 Task: Send the post to "prateek kumar".
Action: Mouse scrolled (539, 439) with delta (0, 0)
Screenshot: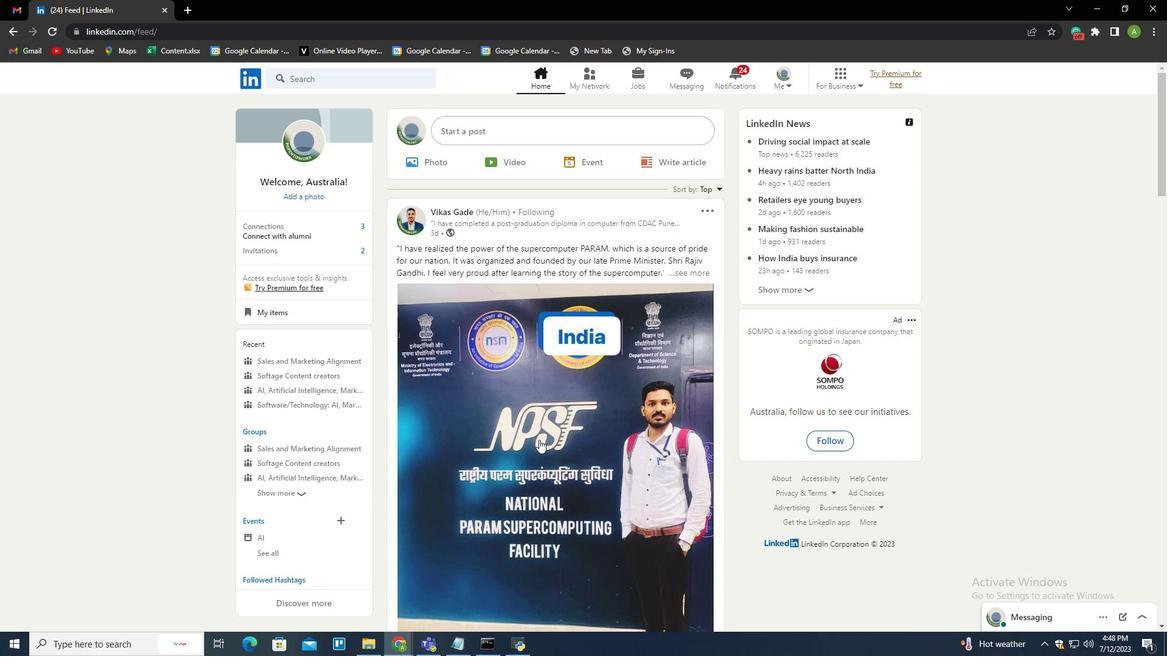 
Action: Mouse scrolled (539, 439) with delta (0, 0)
Screenshot: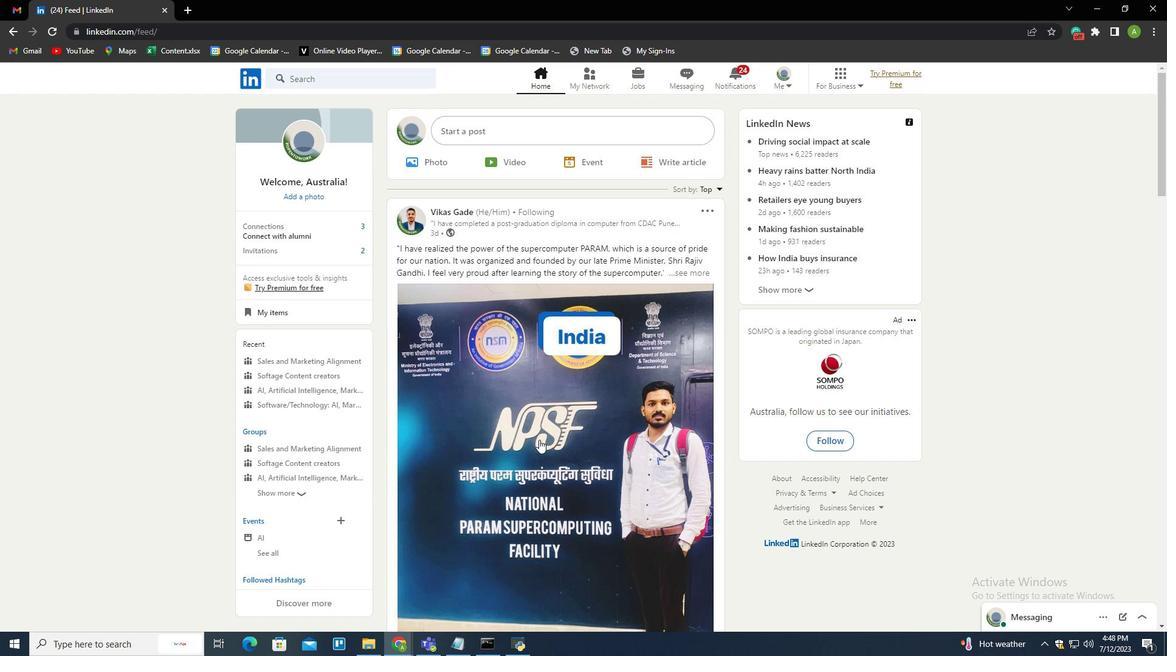 
Action: Mouse moved to (625, 520)
Screenshot: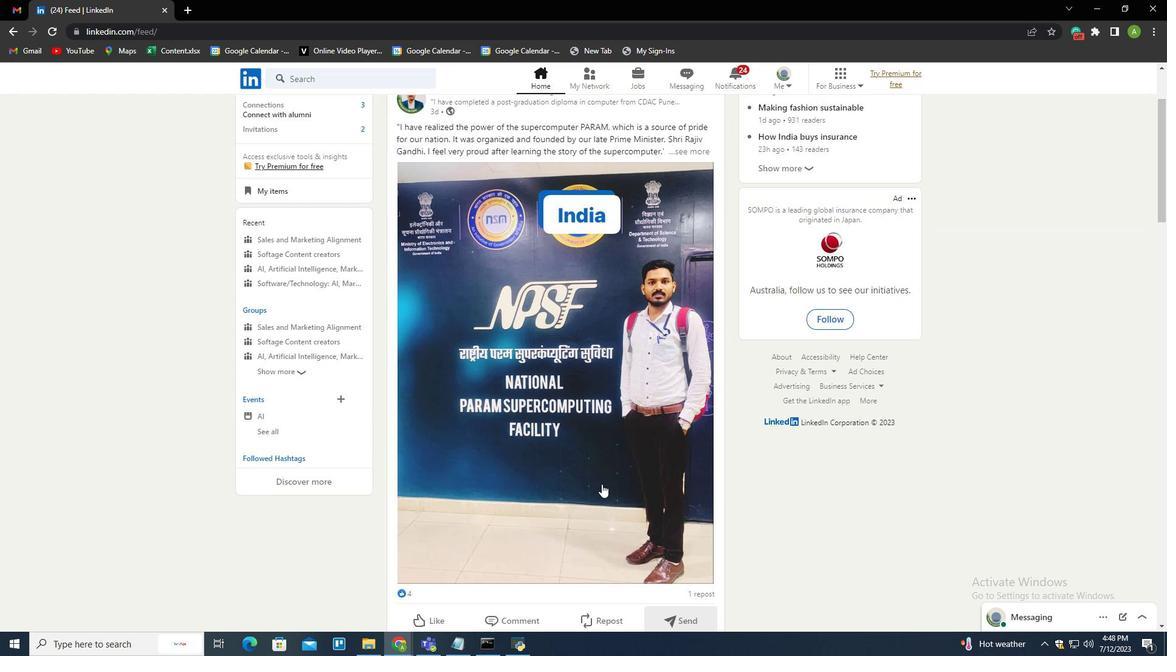 
Action: Mouse scrolled (625, 520) with delta (0, 0)
Screenshot: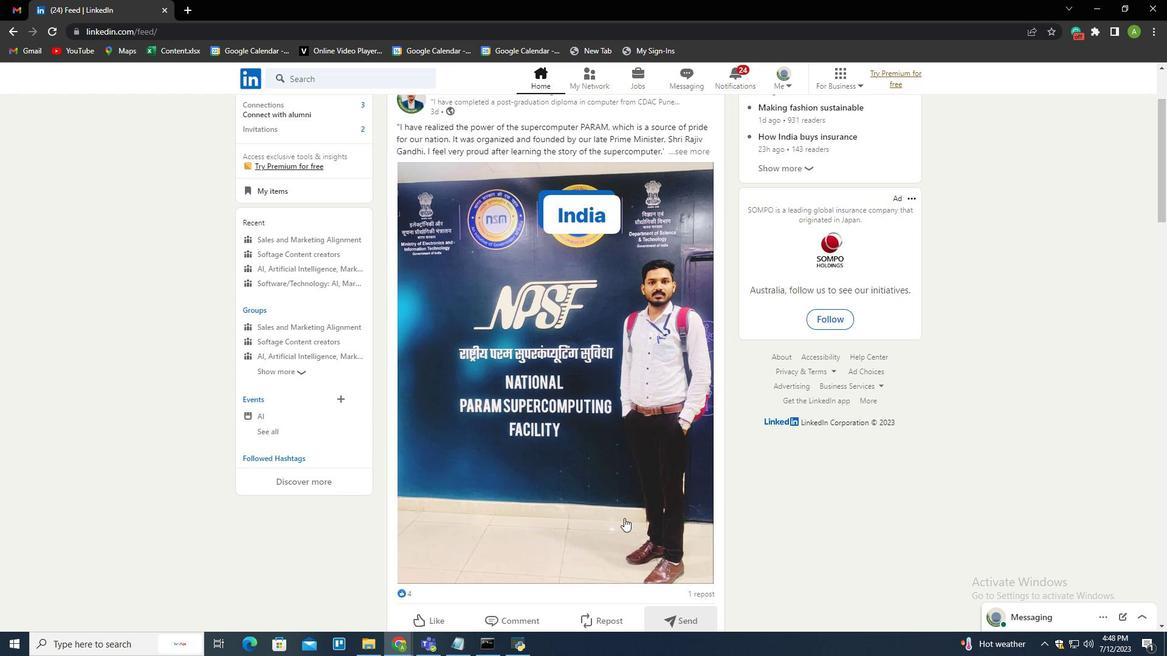 
Action: Mouse moved to (625, 521)
Screenshot: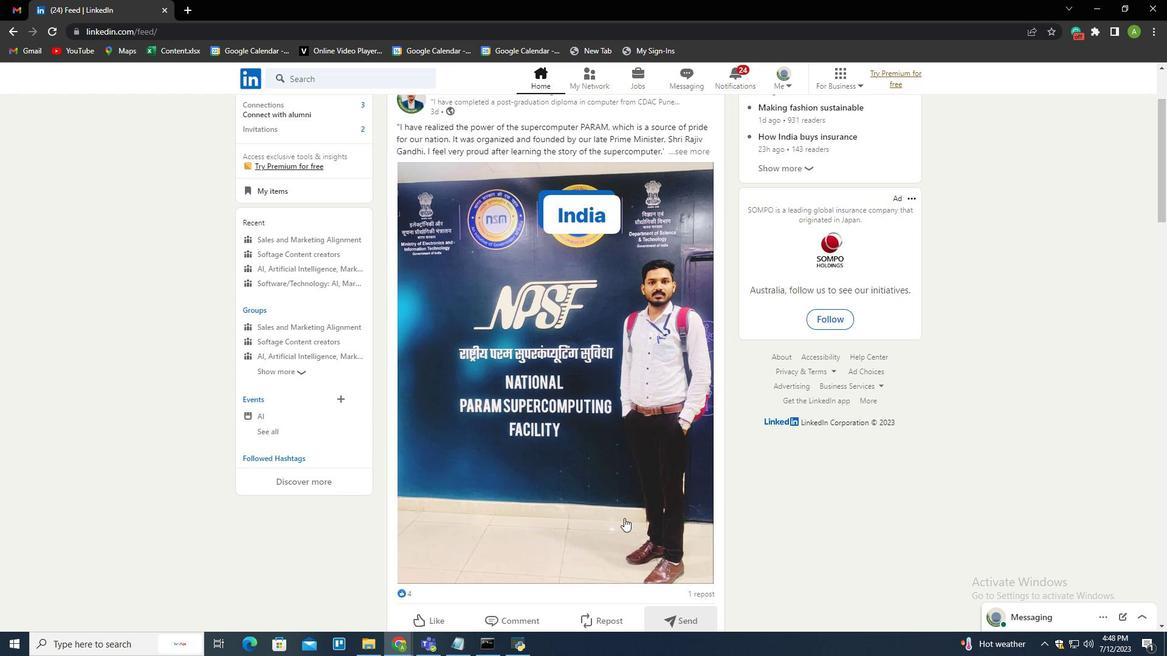 
Action: Mouse scrolled (625, 520) with delta (0, 0)
Screenshot: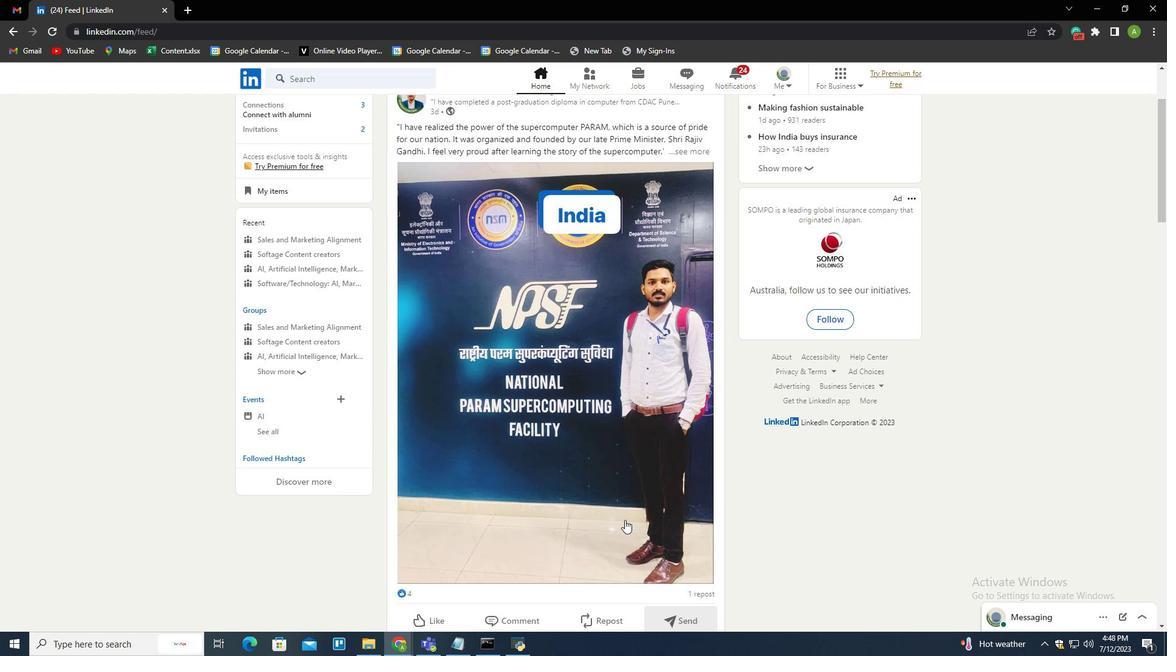 
Action: Mouse moved to (674, 496)
Screenshot: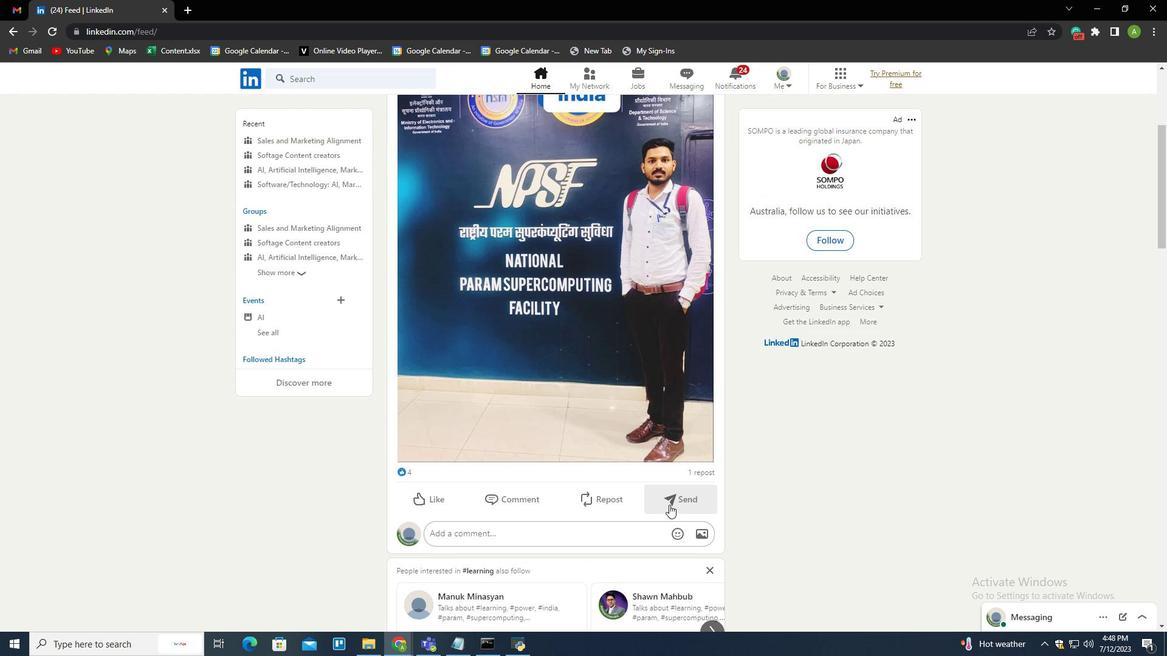 
Action: Mouse pressed left at (674, 496)
Screenshot: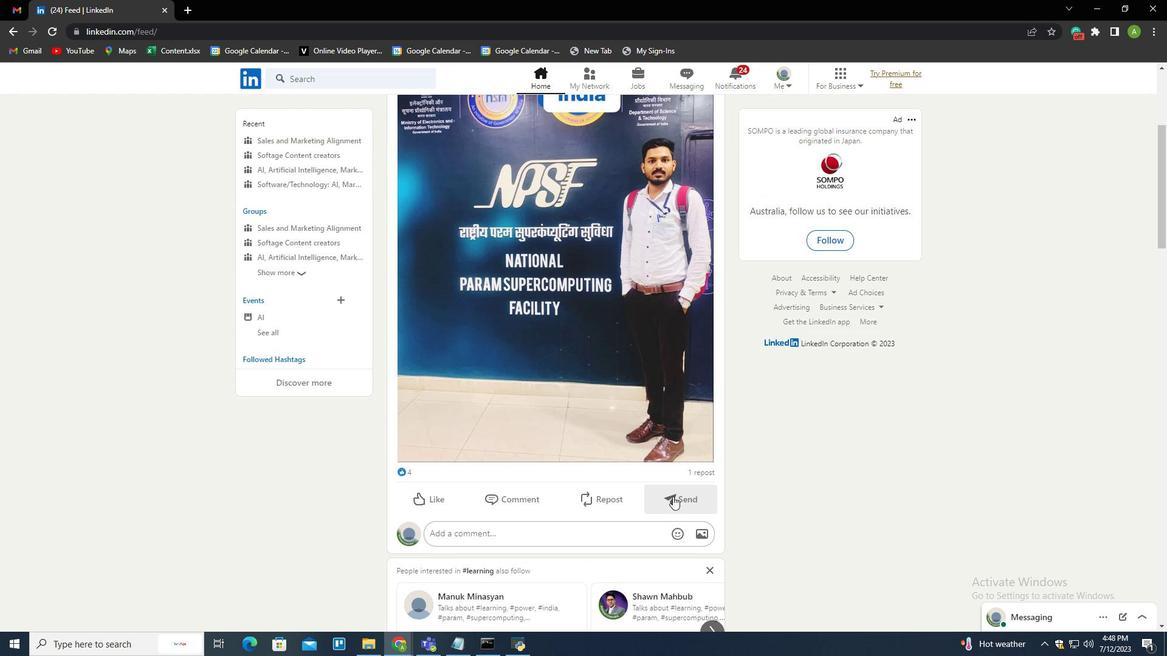 
Action: Mouse moved to (402, 137)
Screenshot: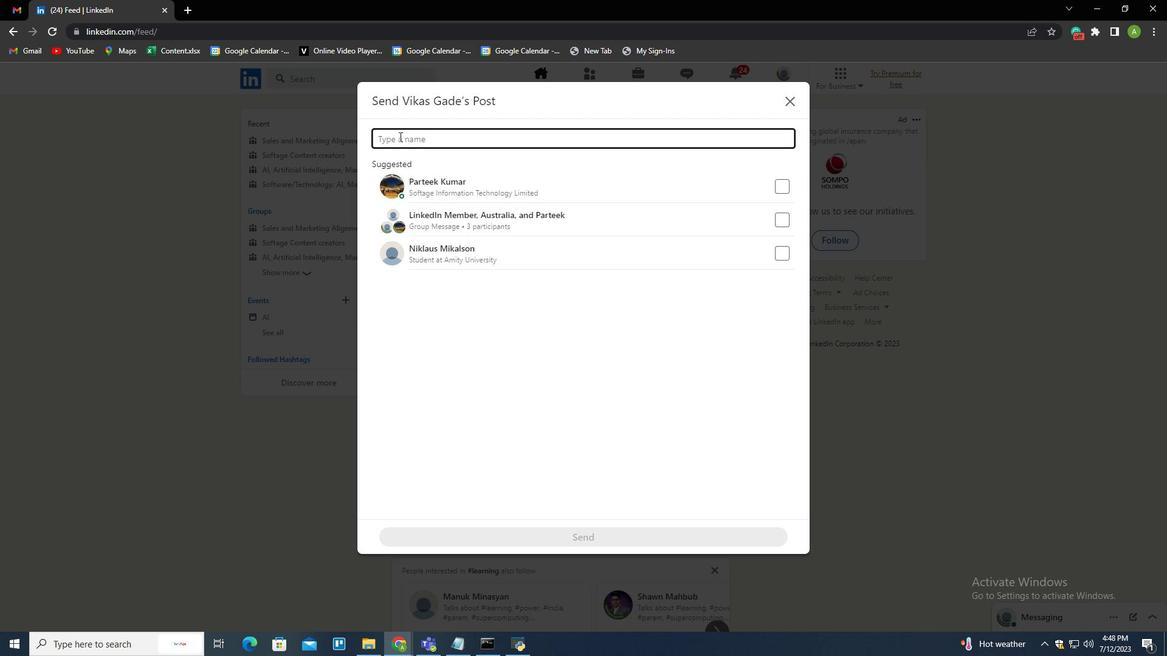 
Action: Mouse pressed left at (402, 137)
Screenshot: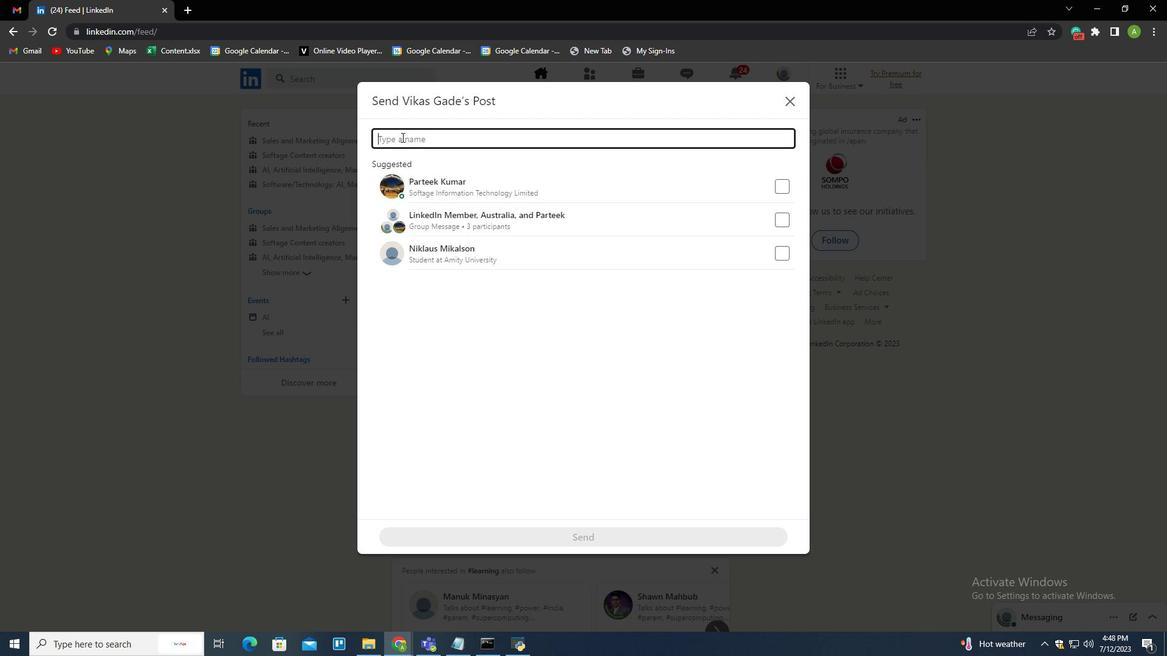 
Action: Key pressed <Key.shift>Parteek<Key.space><Key.shift>Kumar
Screenshot: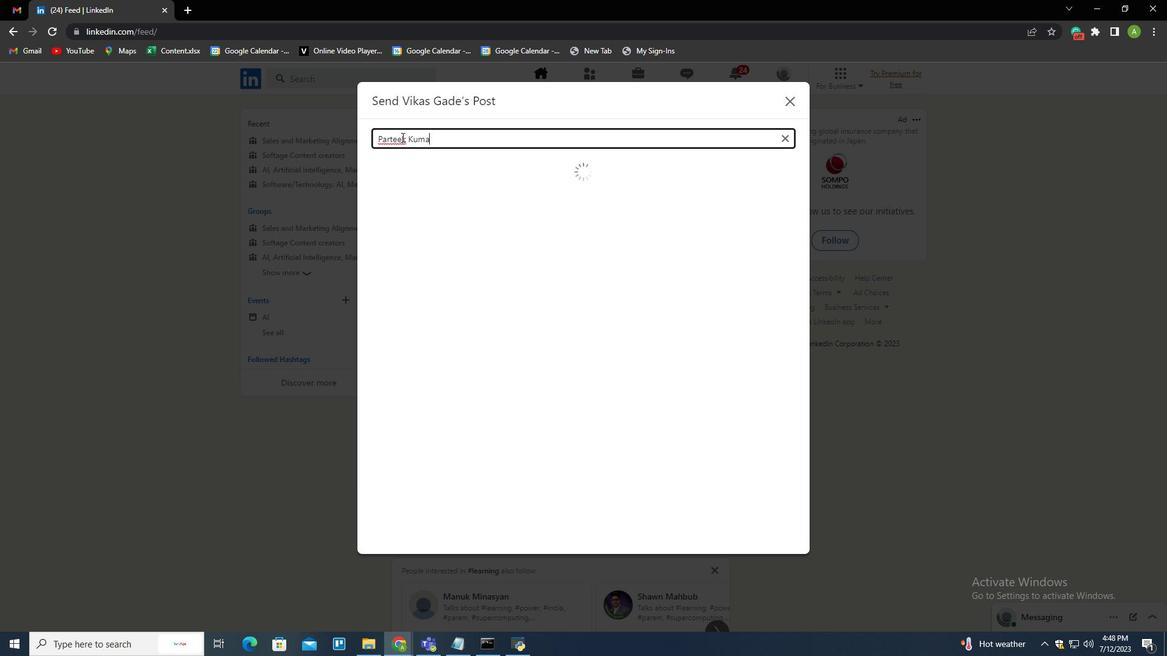 
Action: Mouse moved to (500, 172)
Screenshot: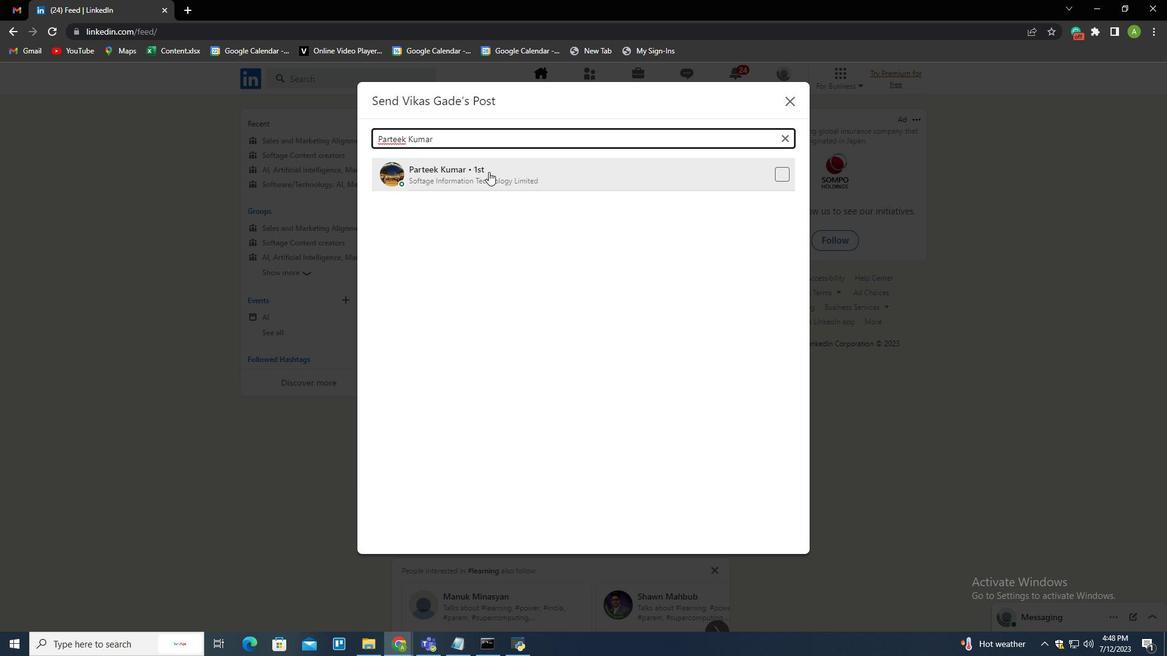 
Action: Mouse pressed left at (500, 172)
Screenshot: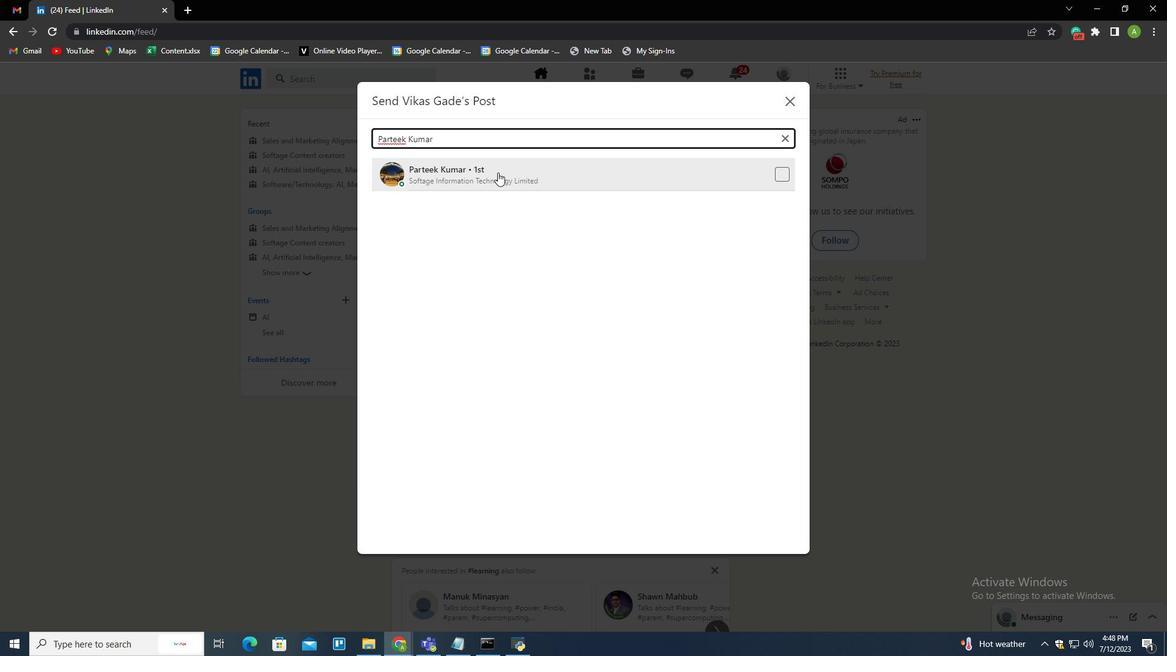 
Action: Mouse moved to (617, 531)
Screenshot: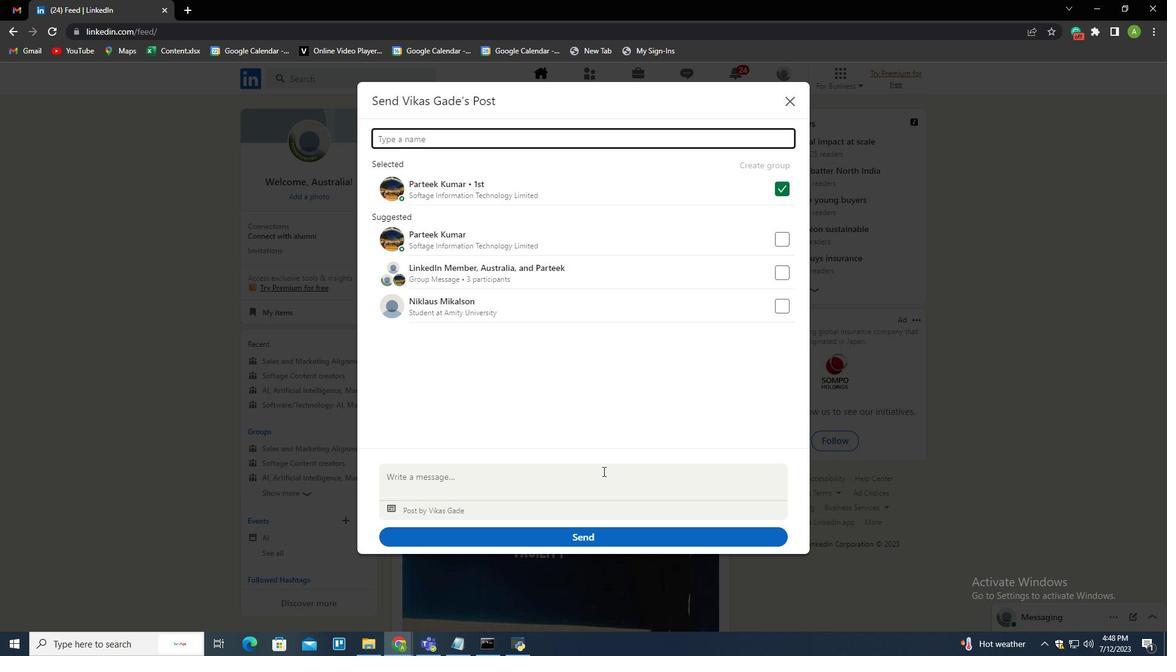 
Action: Mouse pressed left at (617, 531)
Screenshot: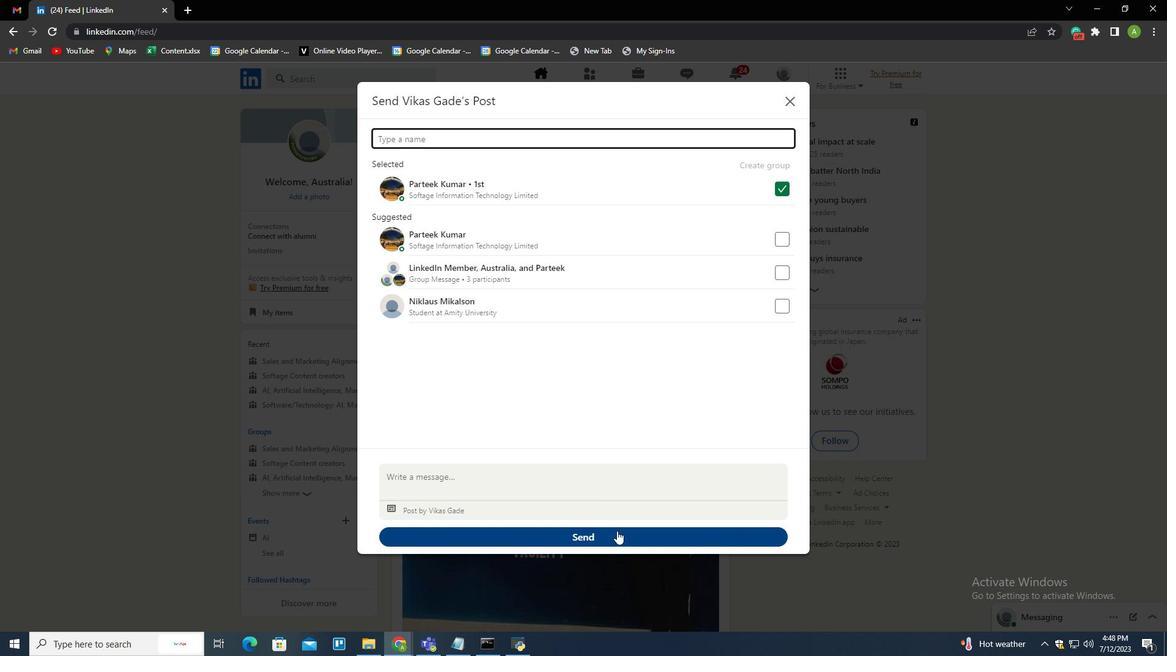 
Action: Mouse moved to (593, 462)
Screenshot: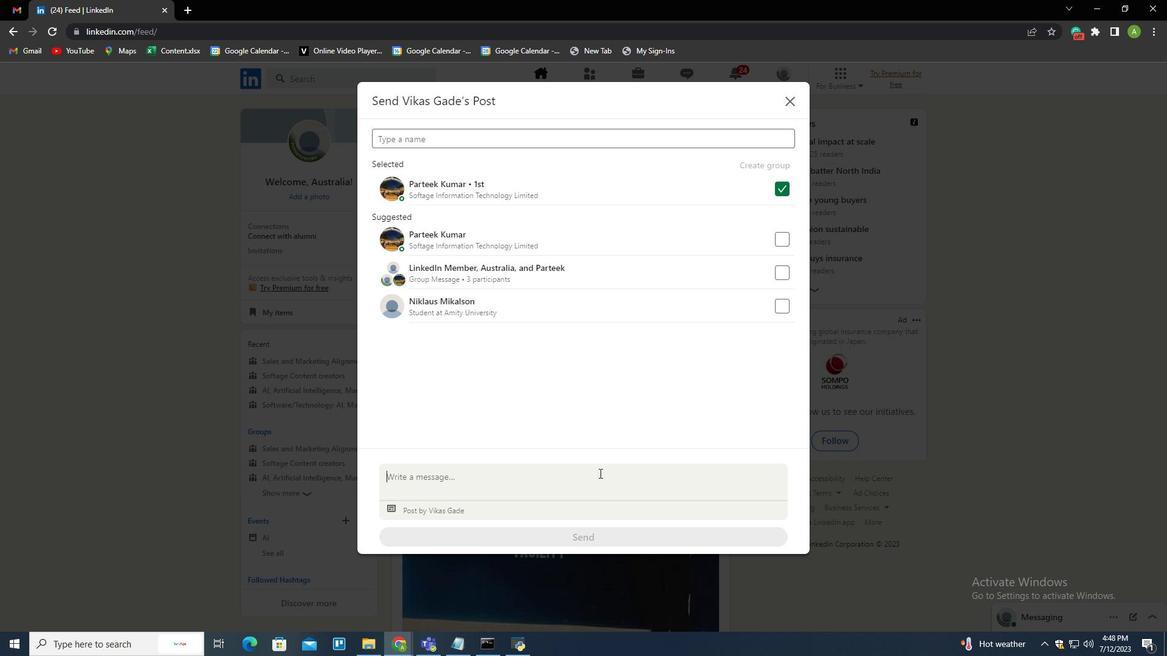 
